 Task: Set the Due date to "is not on " Also Select the date while find invoice.
Action: Mouse moved to (208, 23)
Screenshot: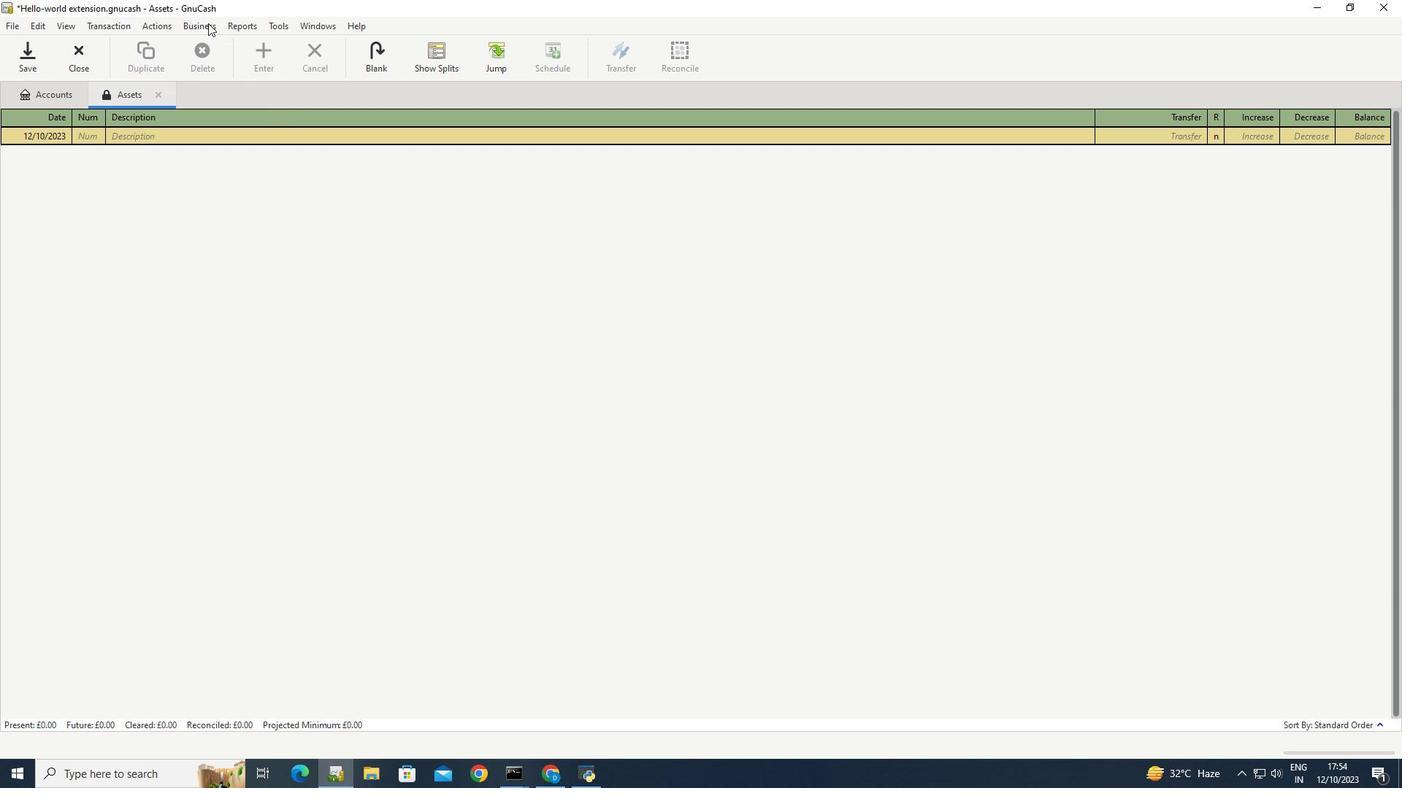 
Action: Mouse pressed left at (208, 23)
Screenshot: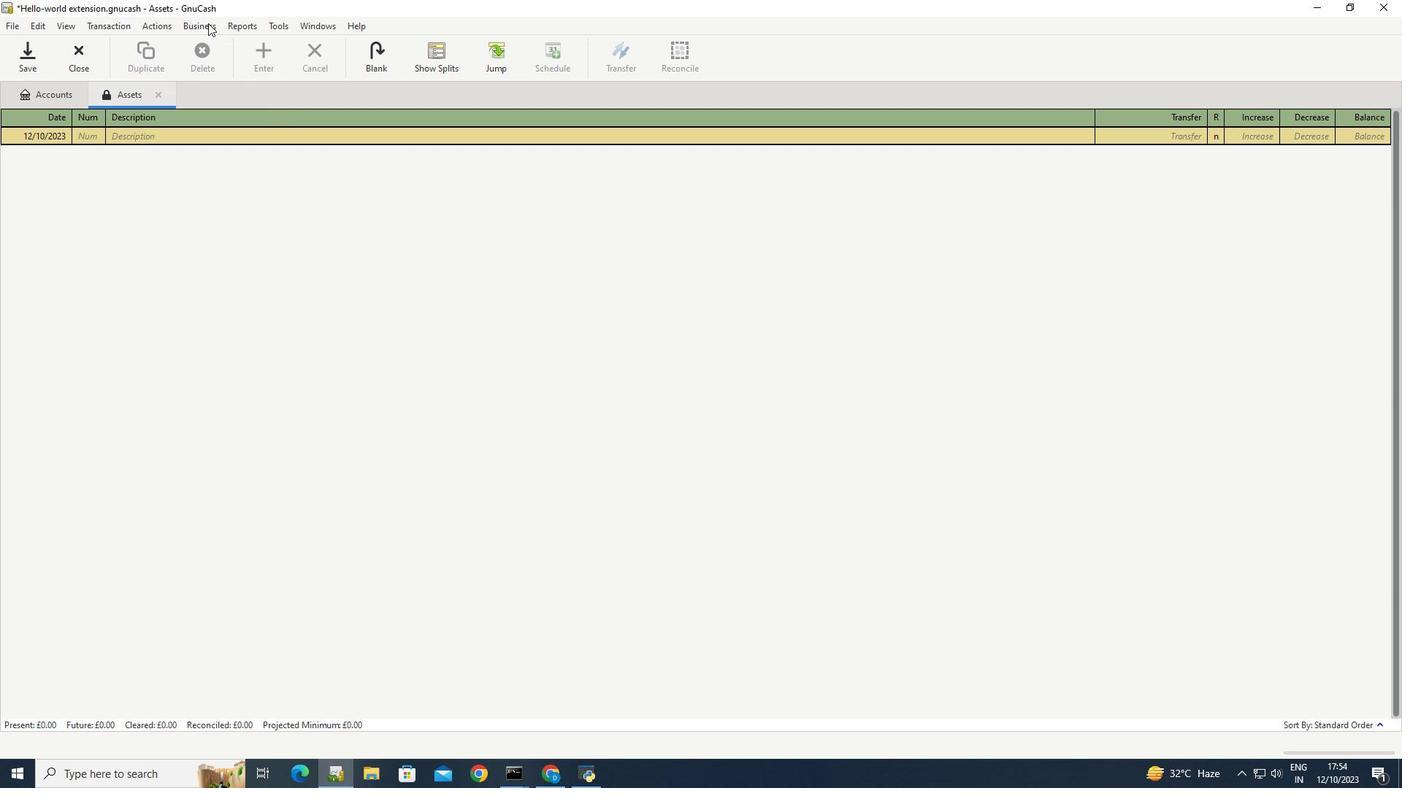 
Action: Mouse moved to (371, 118)
Screenshot: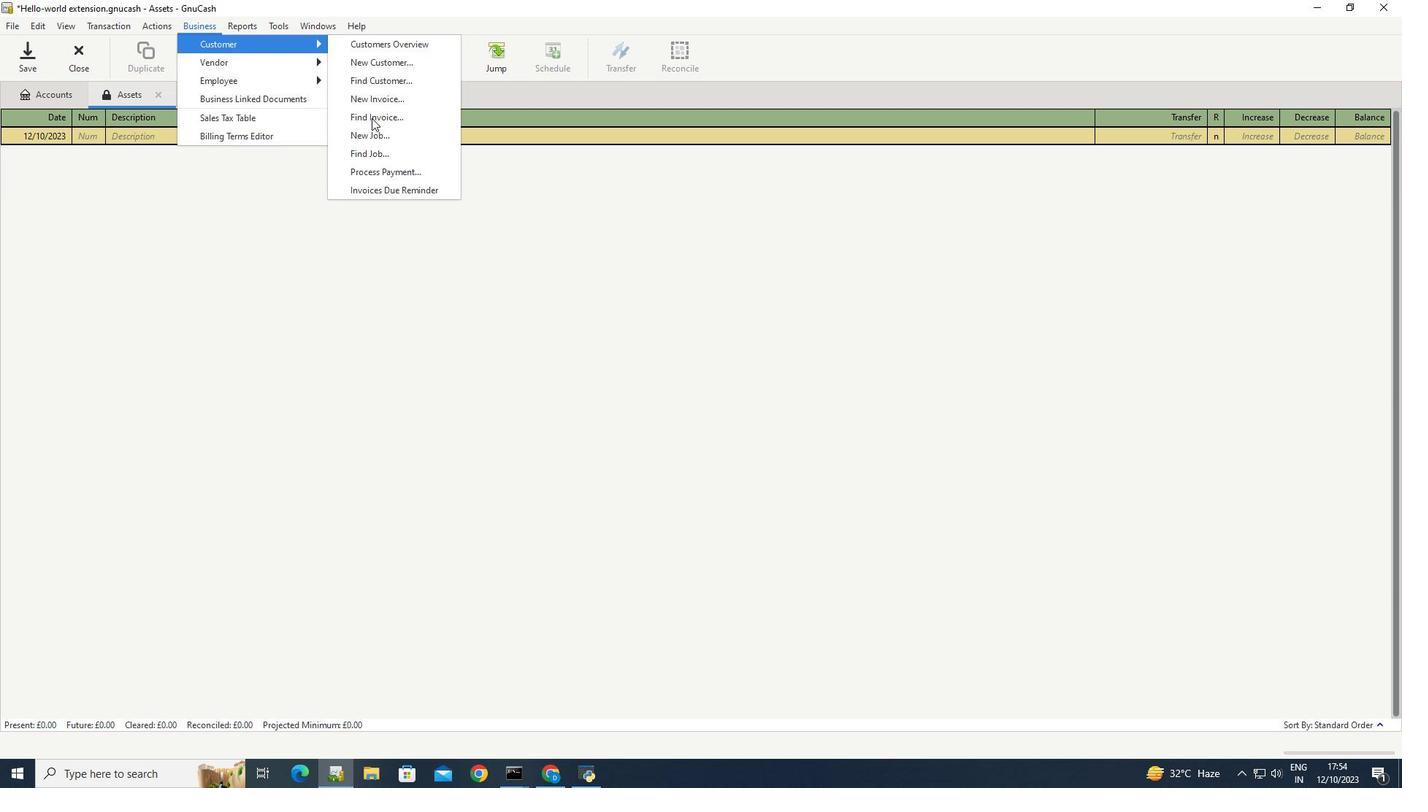 
Action: Mouse pressed left at (371, 118)
Screenshot: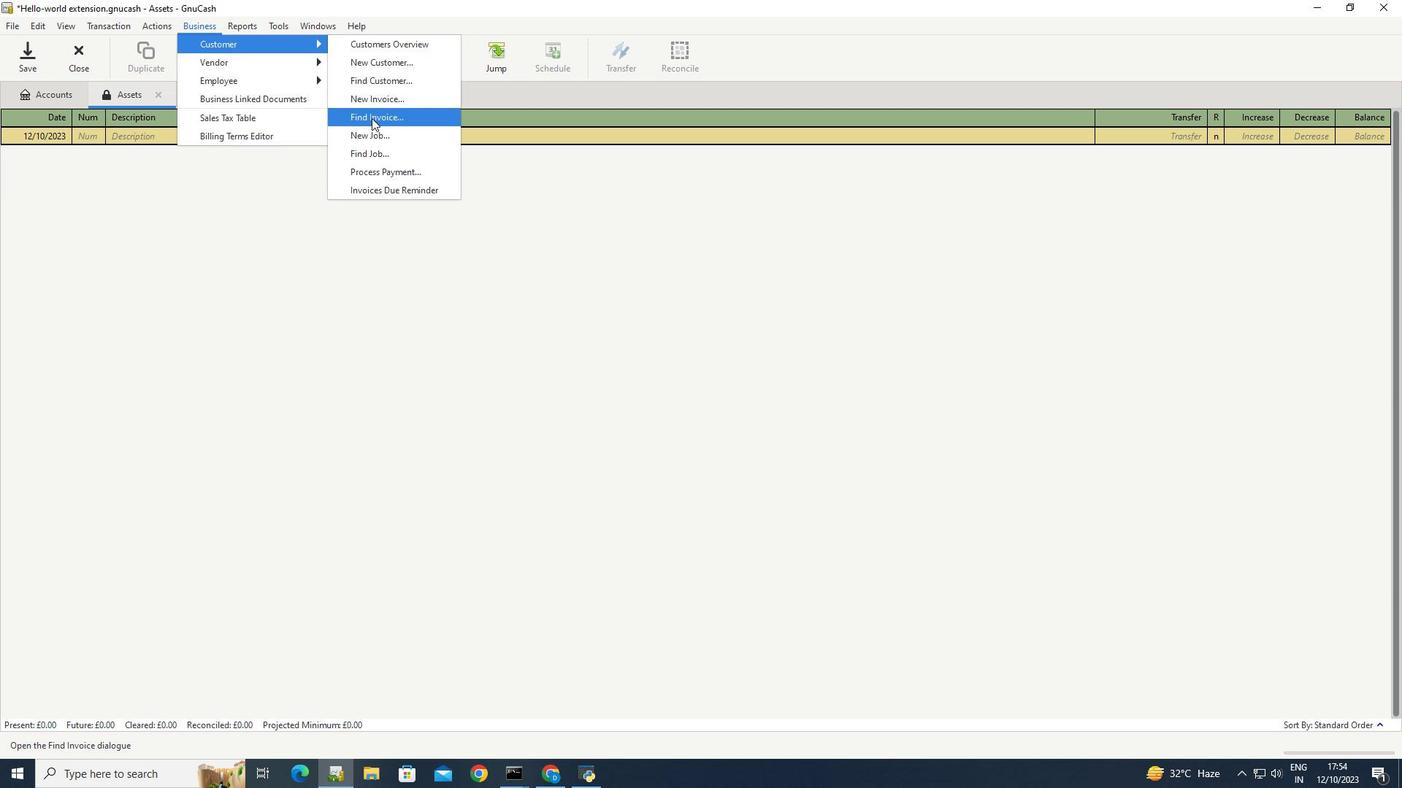 
Action: Mouse moved to (547, 341)
Screenshot: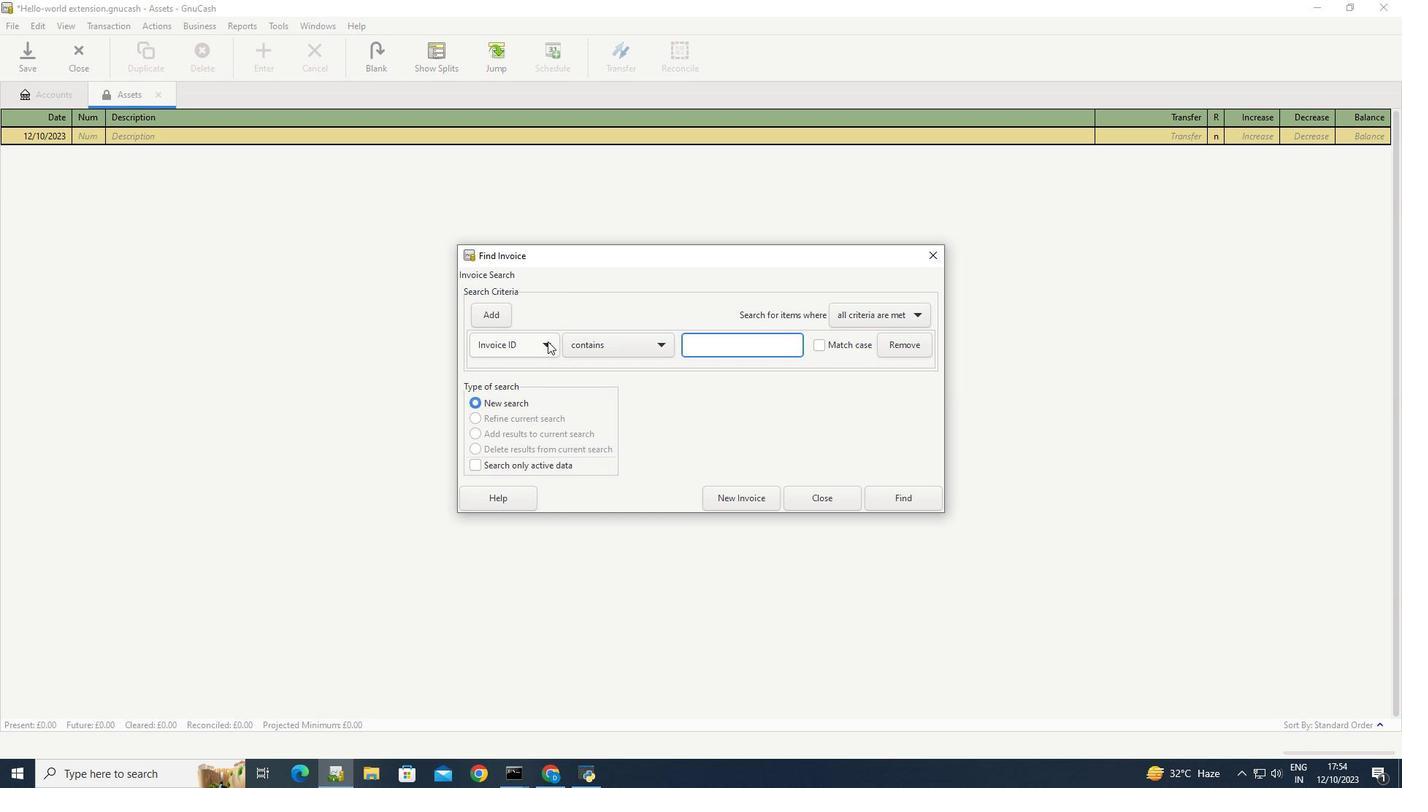 
Action: Mouse pressed left at (547, 341)
Screenshot: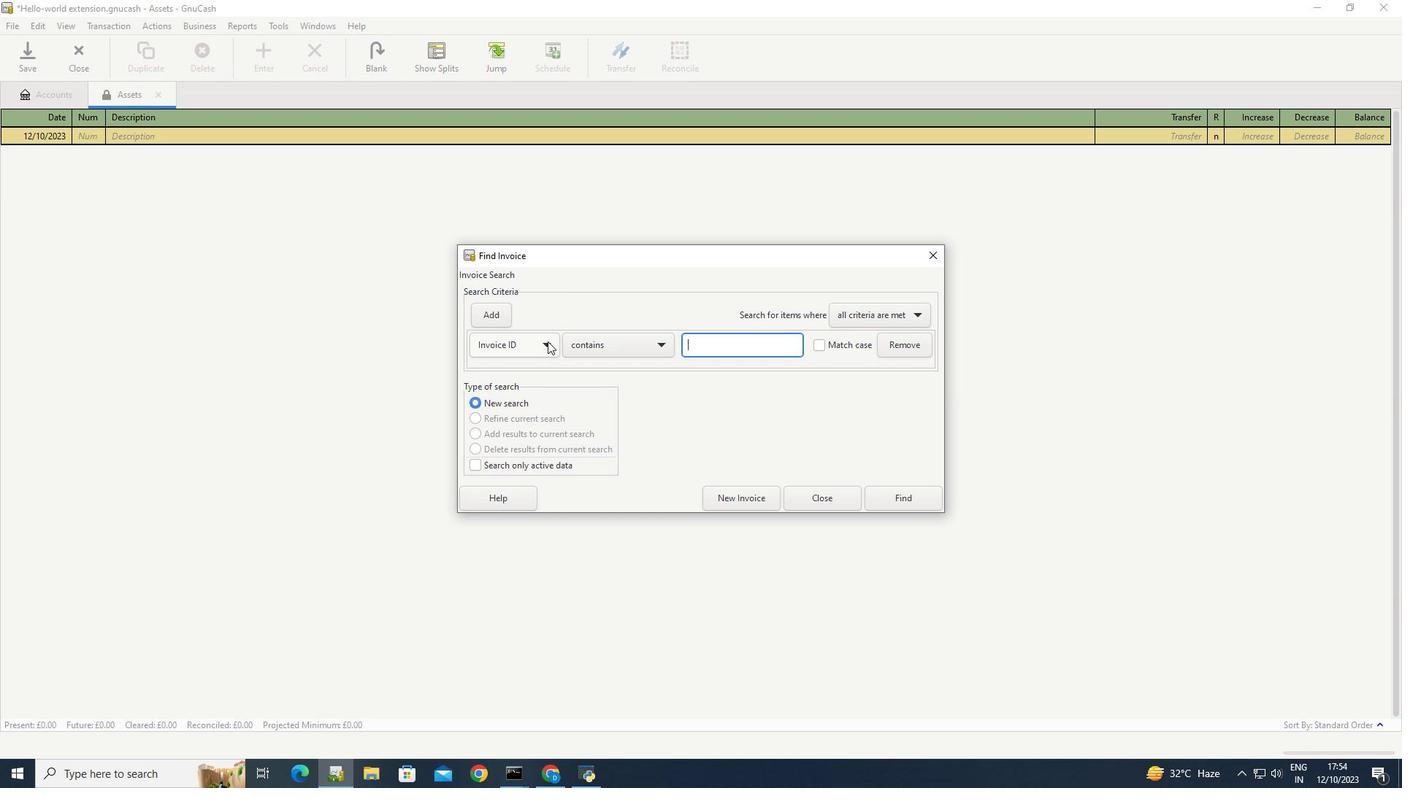 
Action: Mouse moved to (504, 394)
Screenshot: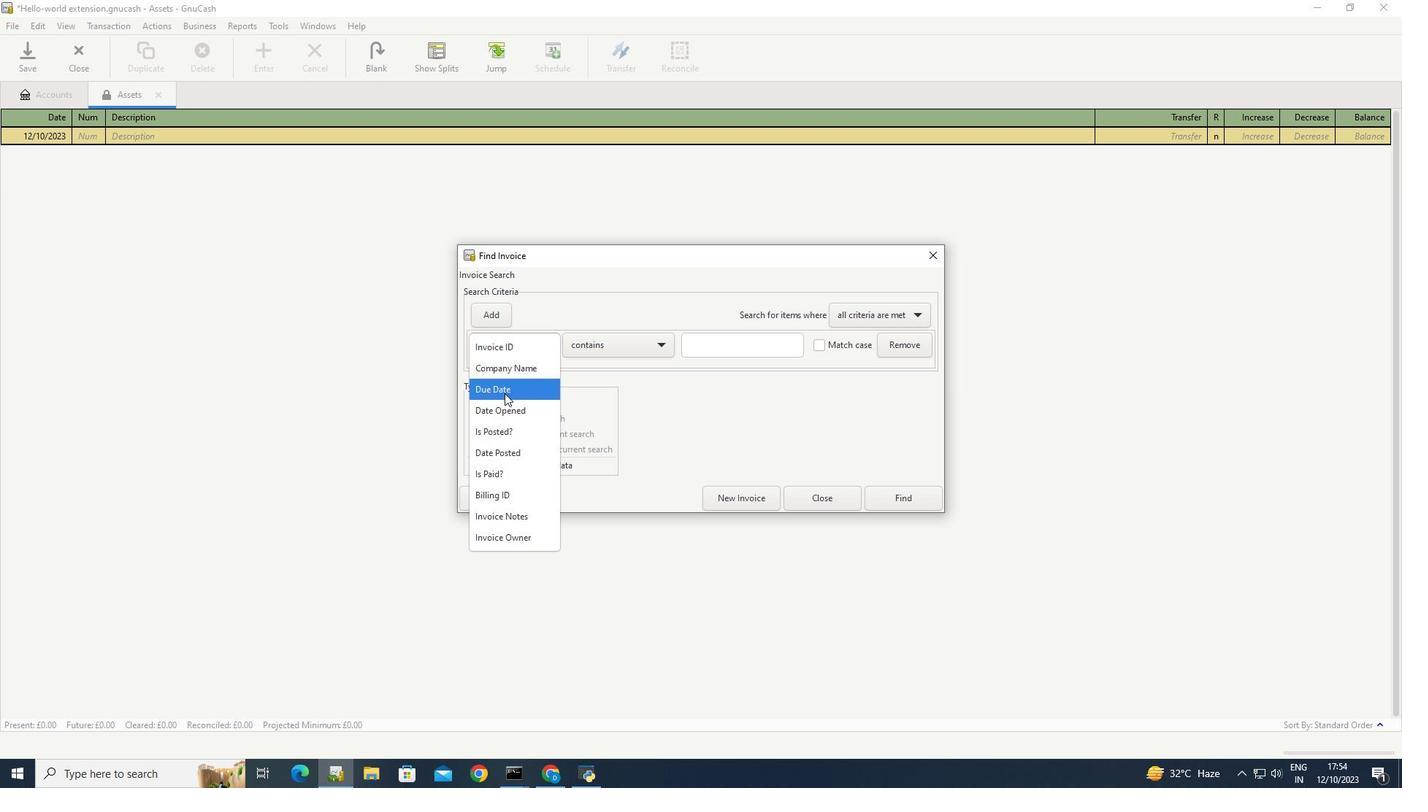 
Action: Mouse pressed left at (504, 394)
Screenshot: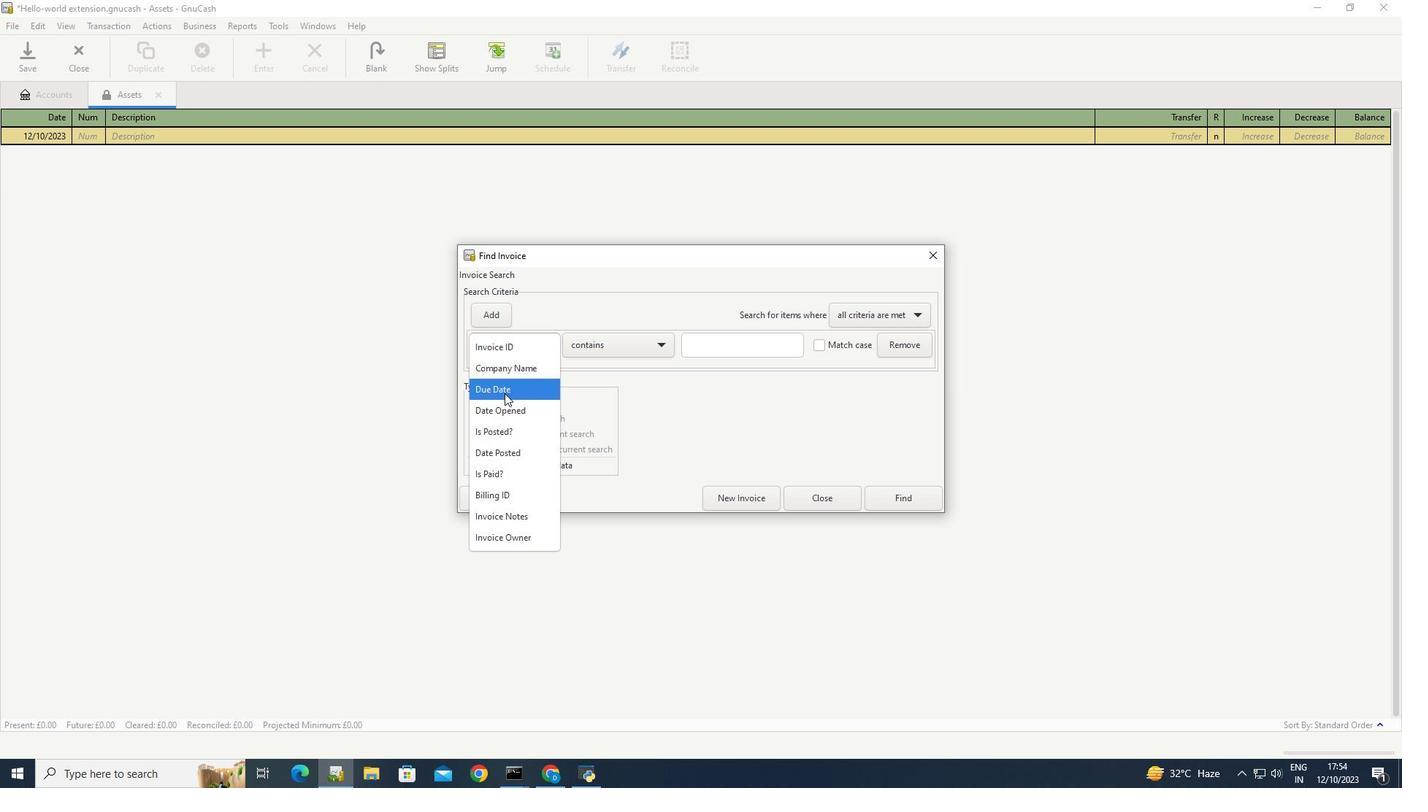 
Action: Mouse moved to (633, 346)
Screenshot: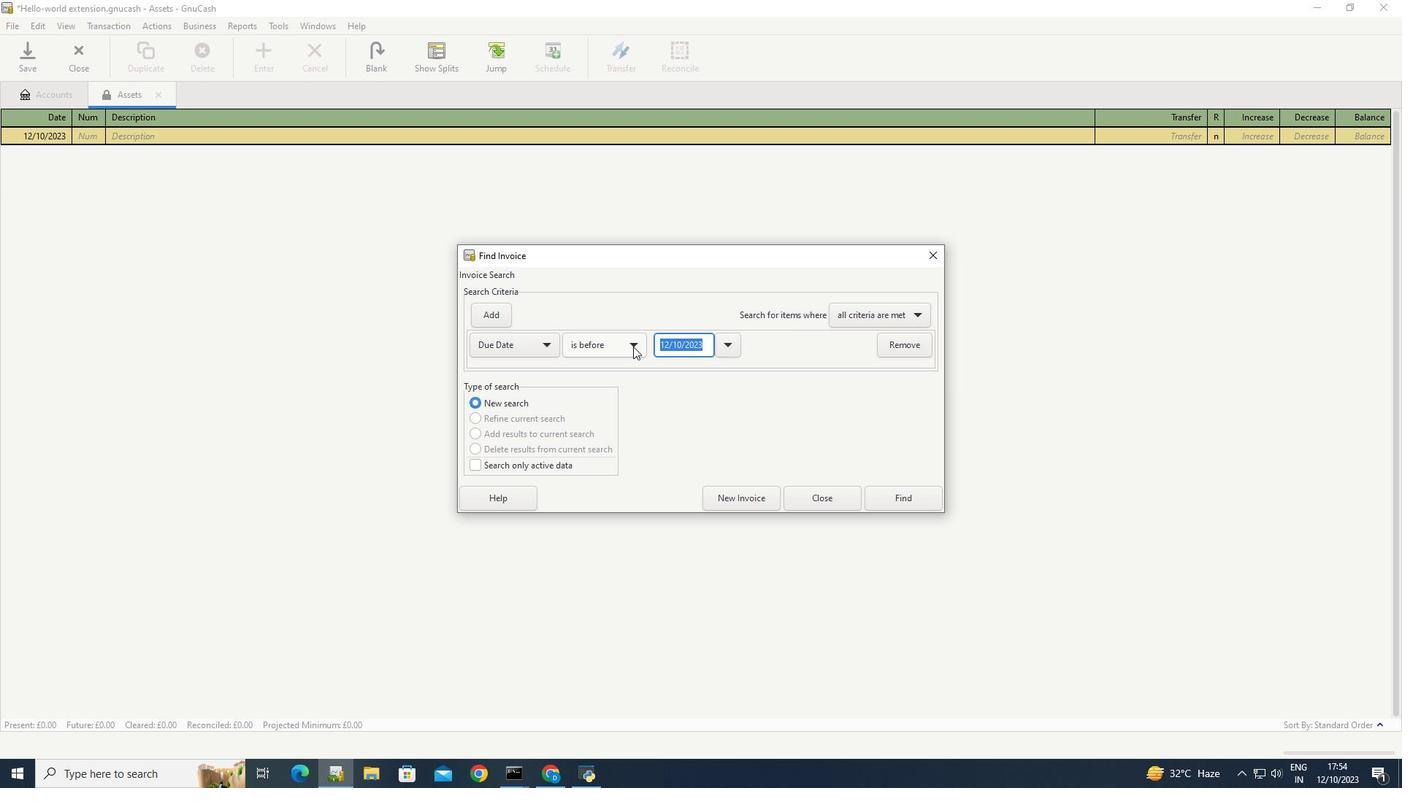 
Action: Mouse pressed left at (633, 346)
Screenshot: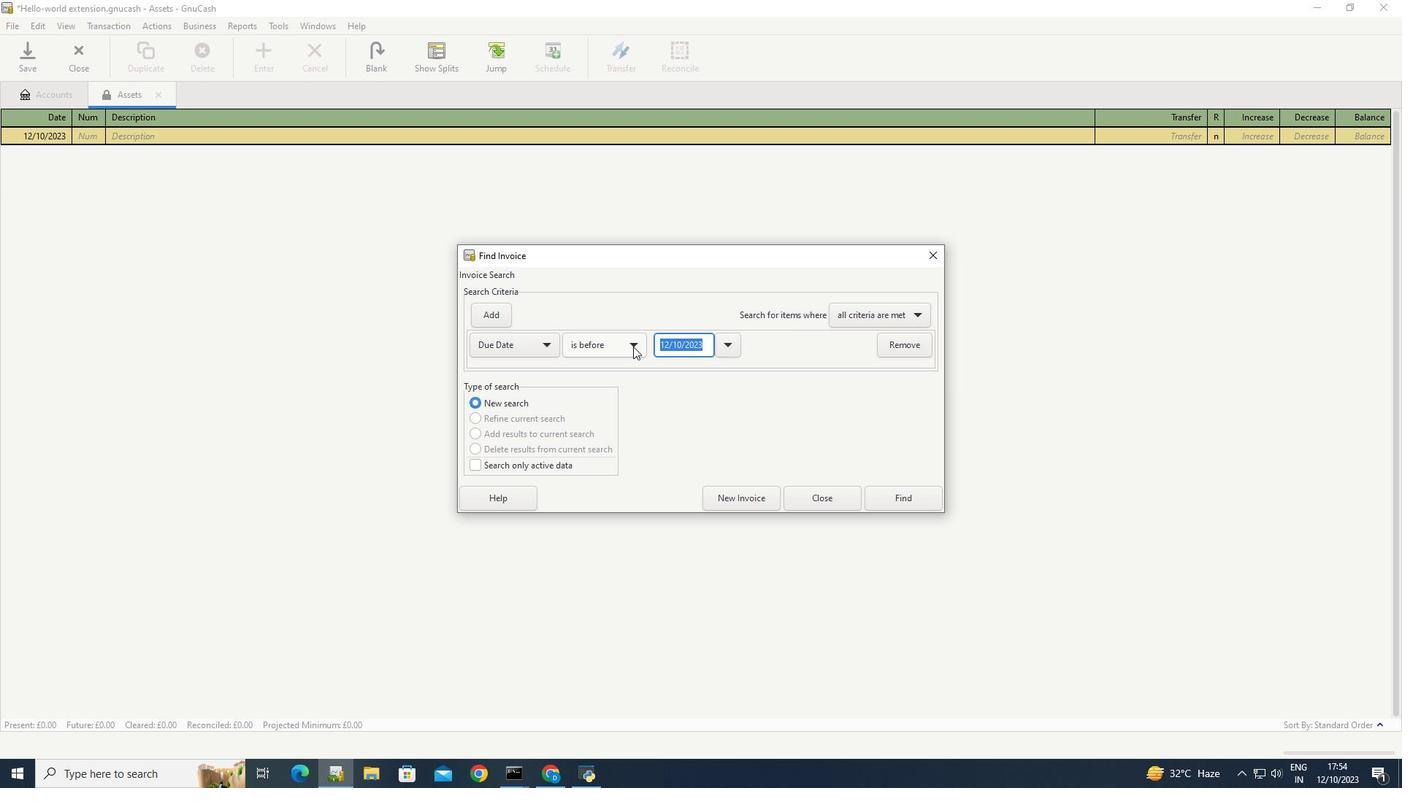 
Action: Mouse moved to (590, 404)
Screenshot: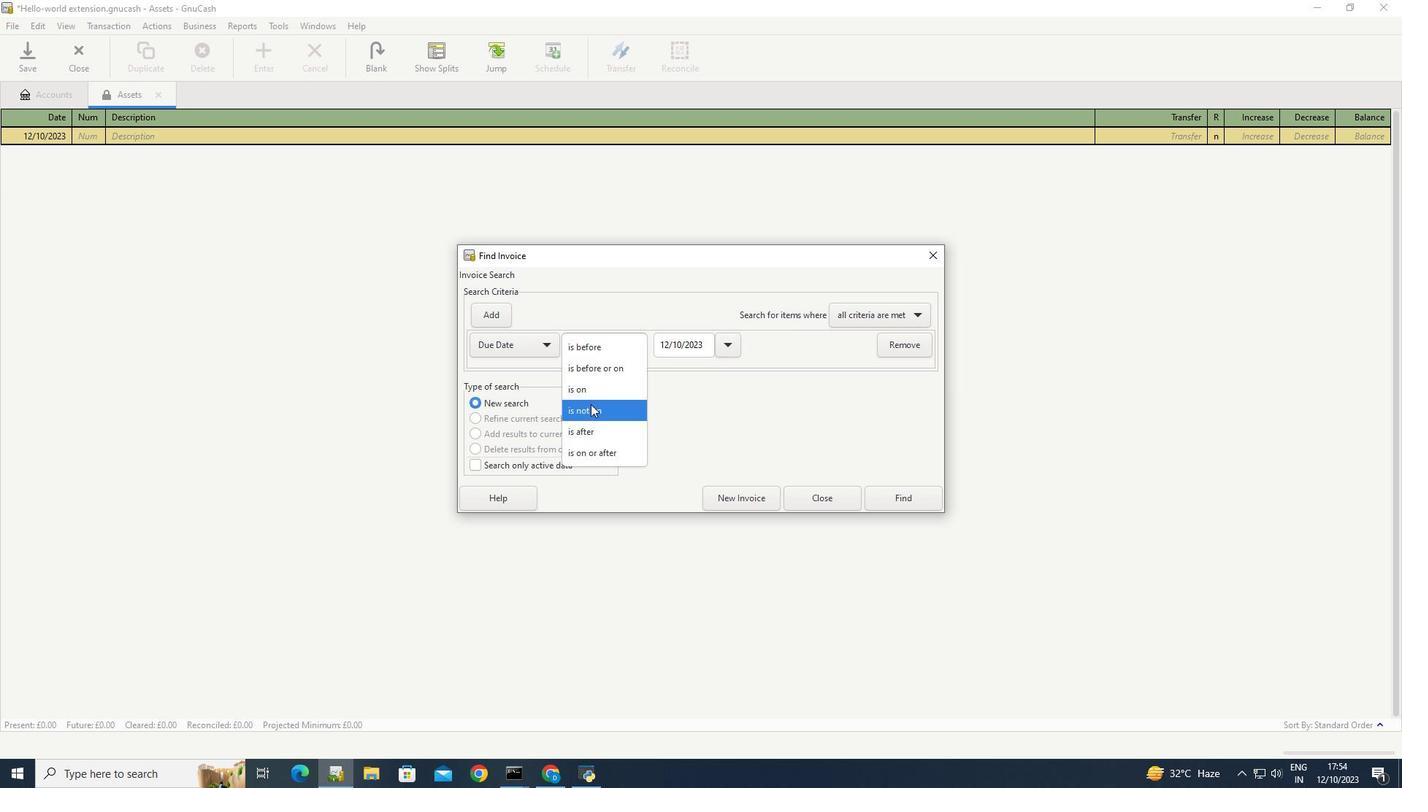 
Action: Mouse pressed left at (590, 404)
Screenshot: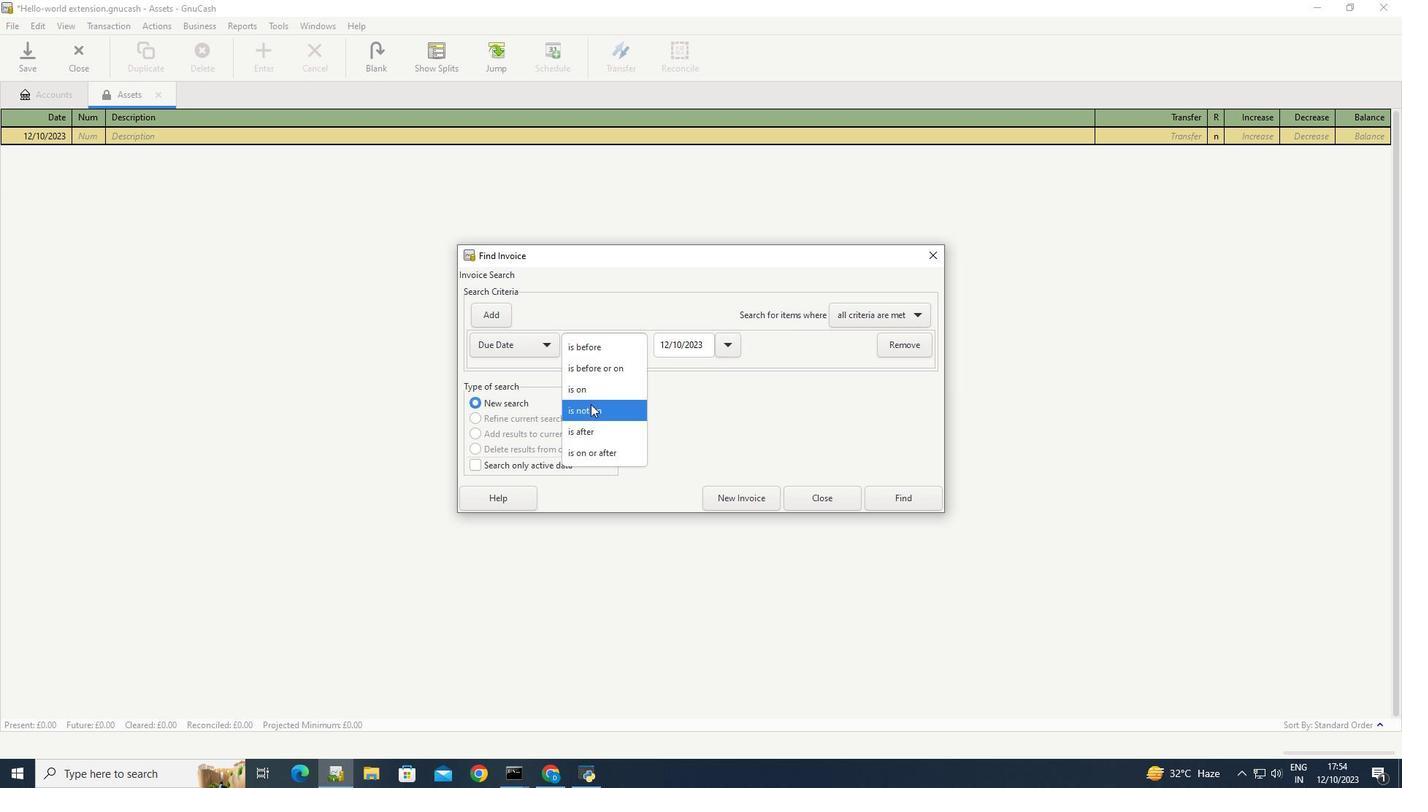 
Action: Mouse moved to (722, 341)
Screenshot: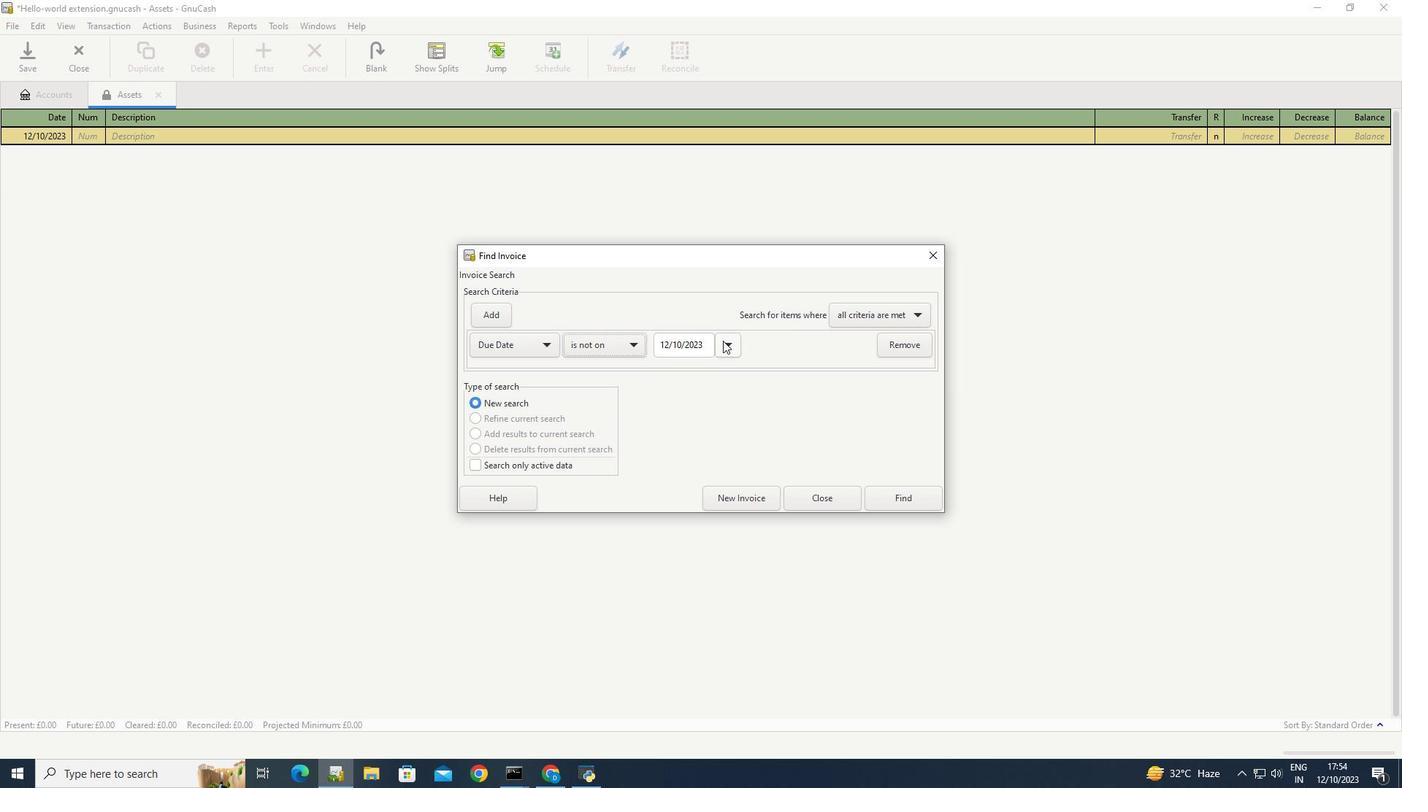 
Action: Mouse pressed left at (722, 341)
Screenshot: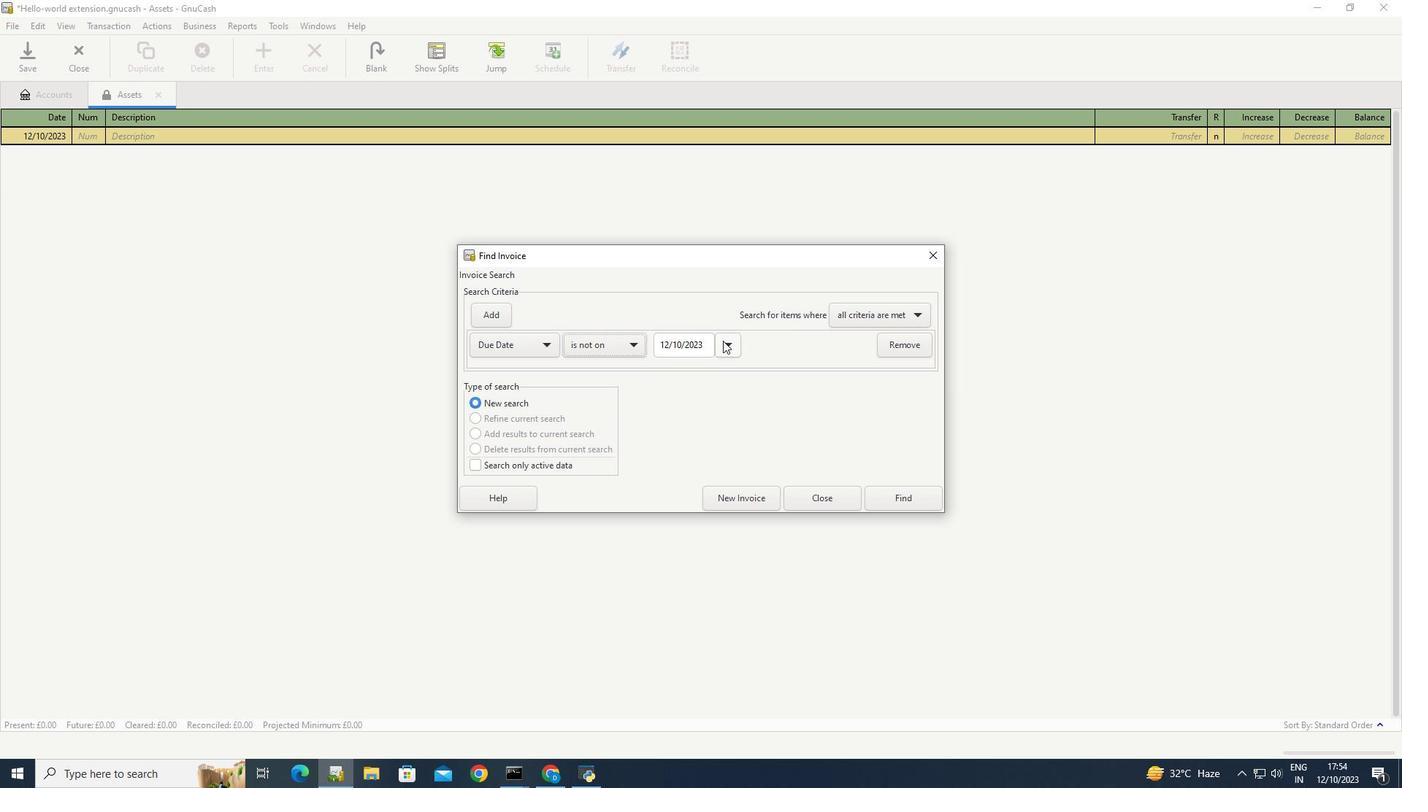 
Action: Mouse moved to (676, 422)
Screenshot: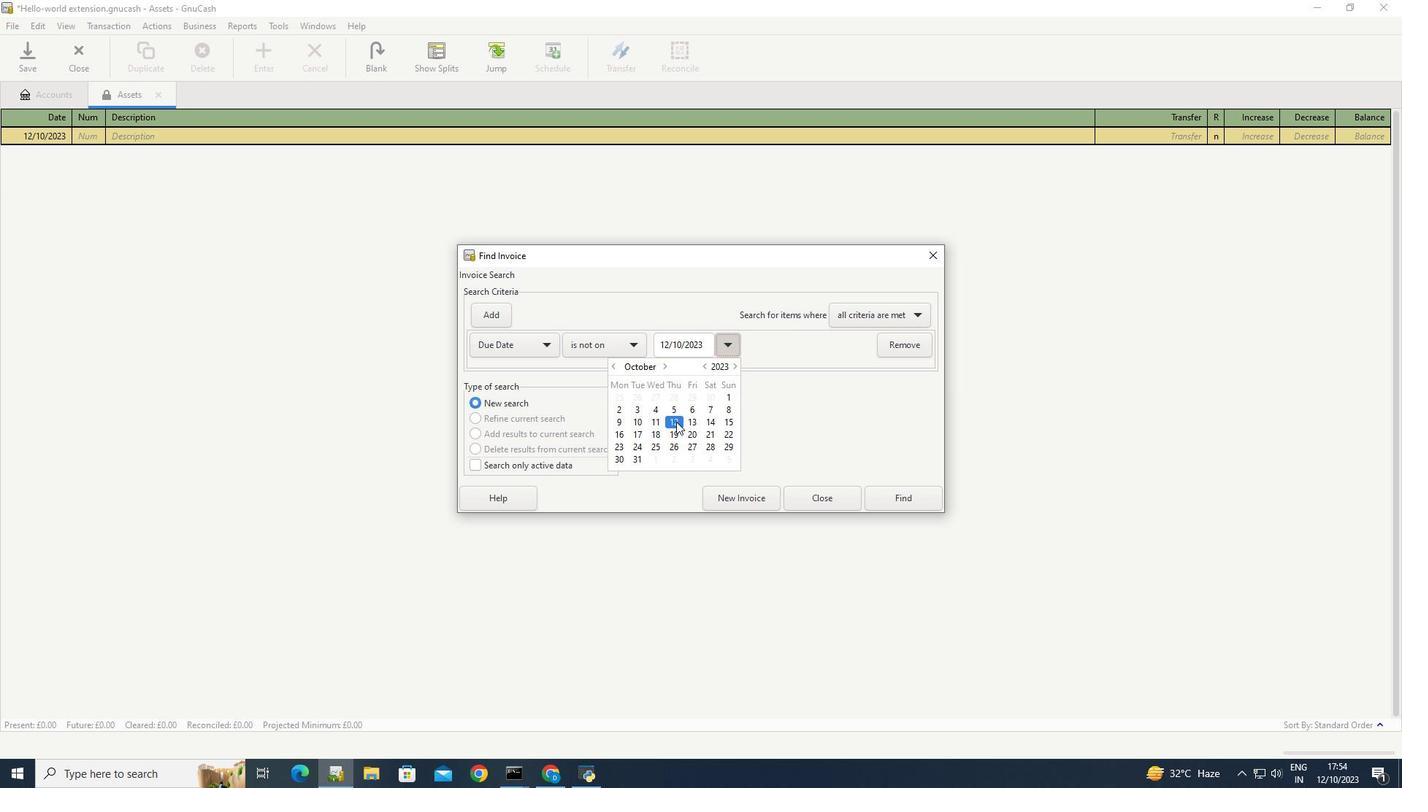 
Action: Mouse pressed left at (676, 422)
Screenshot: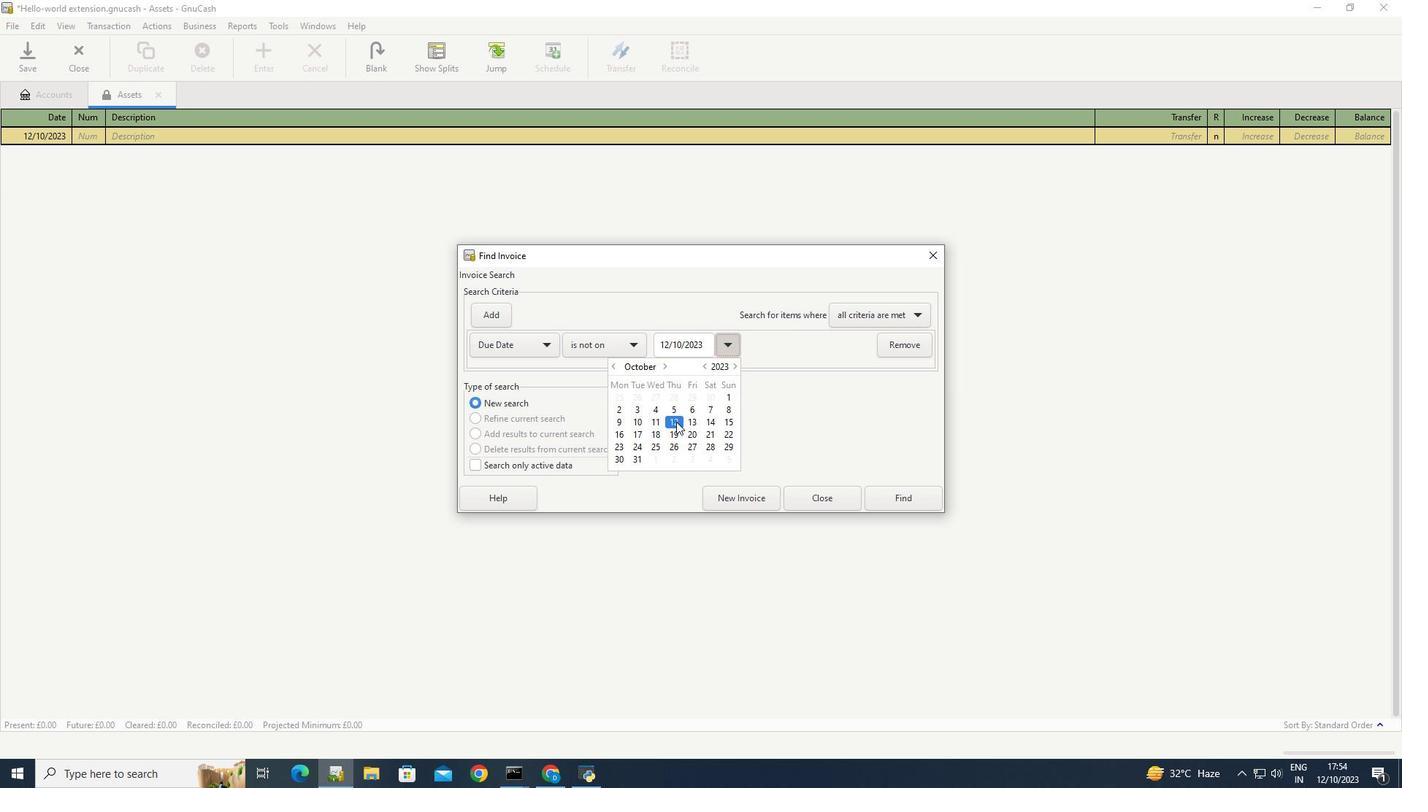 
Action: Mouse moved to (812, 422)
Screenshot: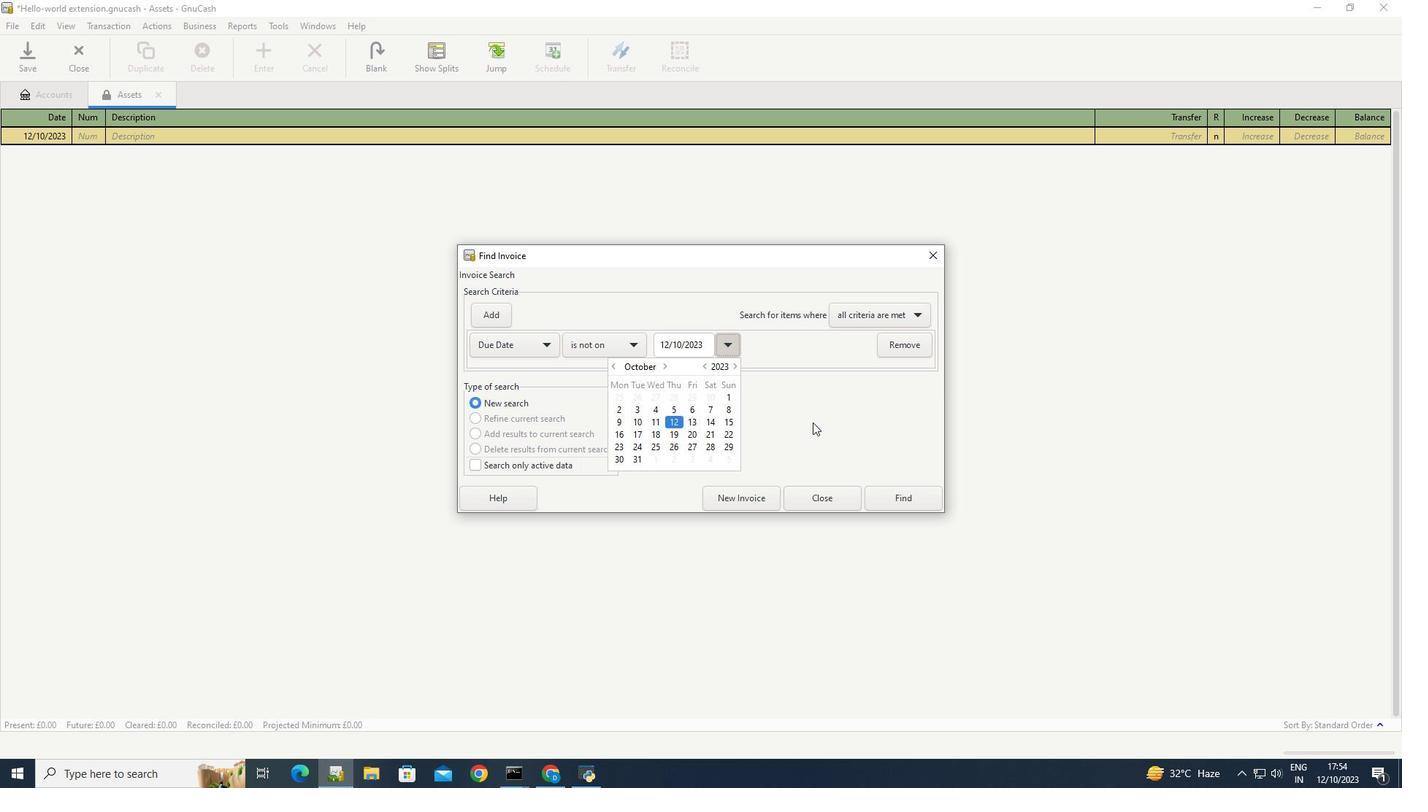 
Action: Mouse pressed left at (812, 422)
Screenshot: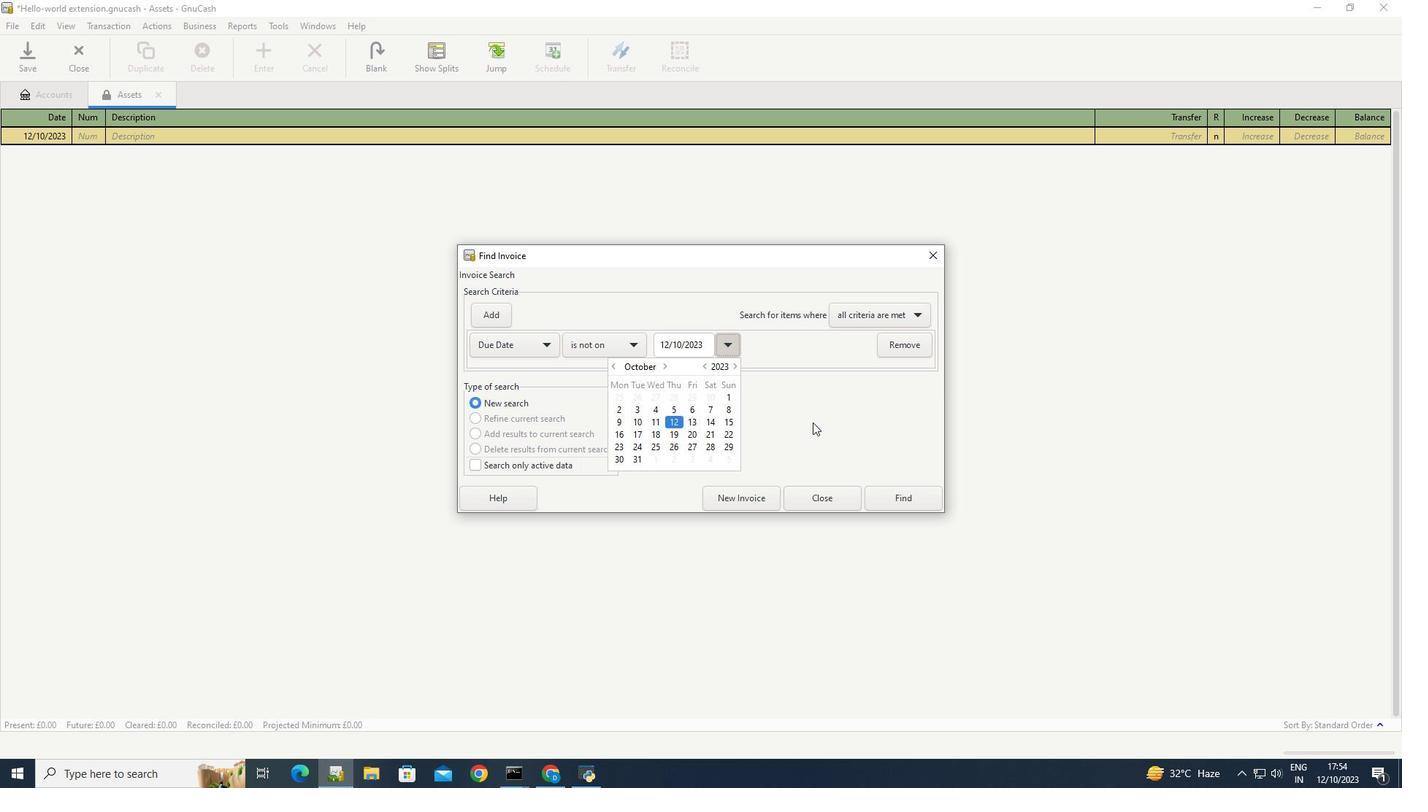 
